 Task: Filter job titles by Technical Support Specialist.
Action: Mouse moved to (305, 92)
Screenshot: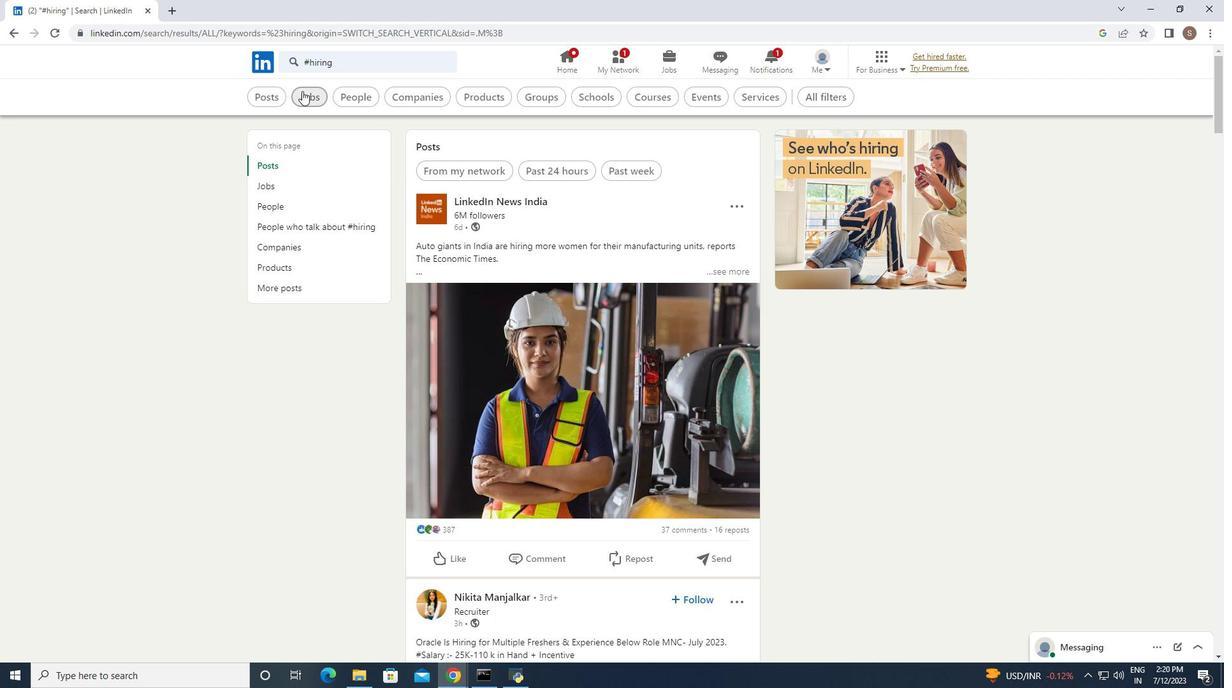 
Action: Mouse pressed left at (305, 92)
Screenshot: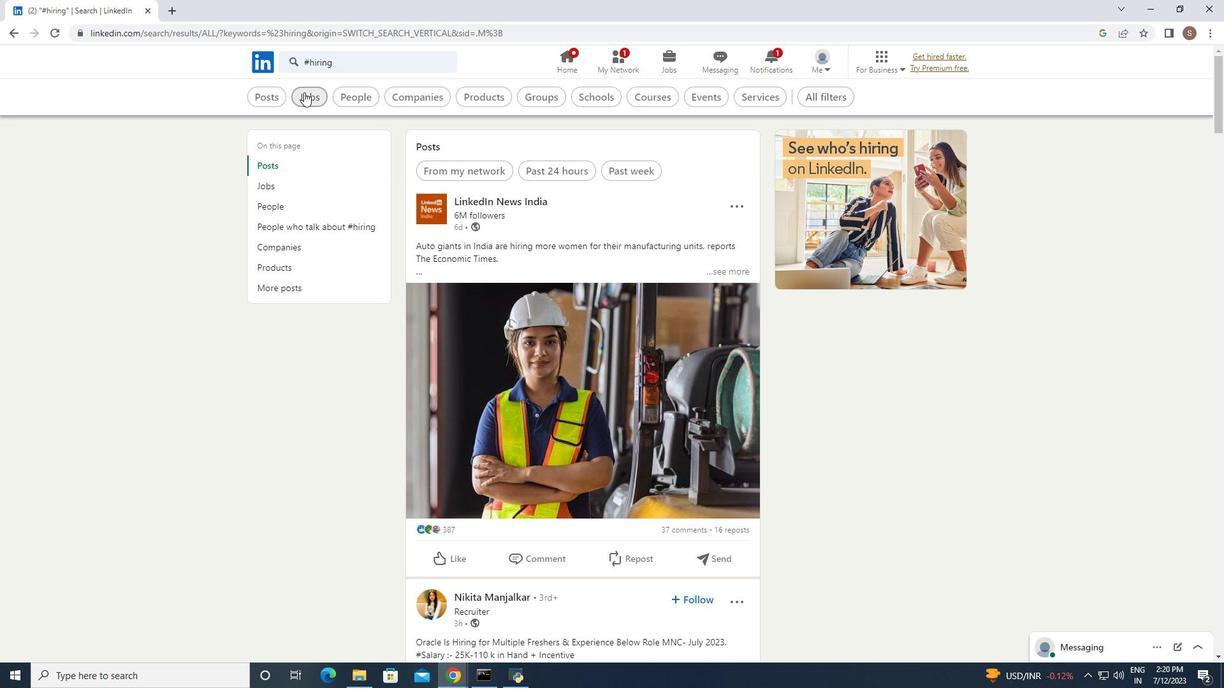 
Action: Mouse moved to (848, 95)
Screenshot: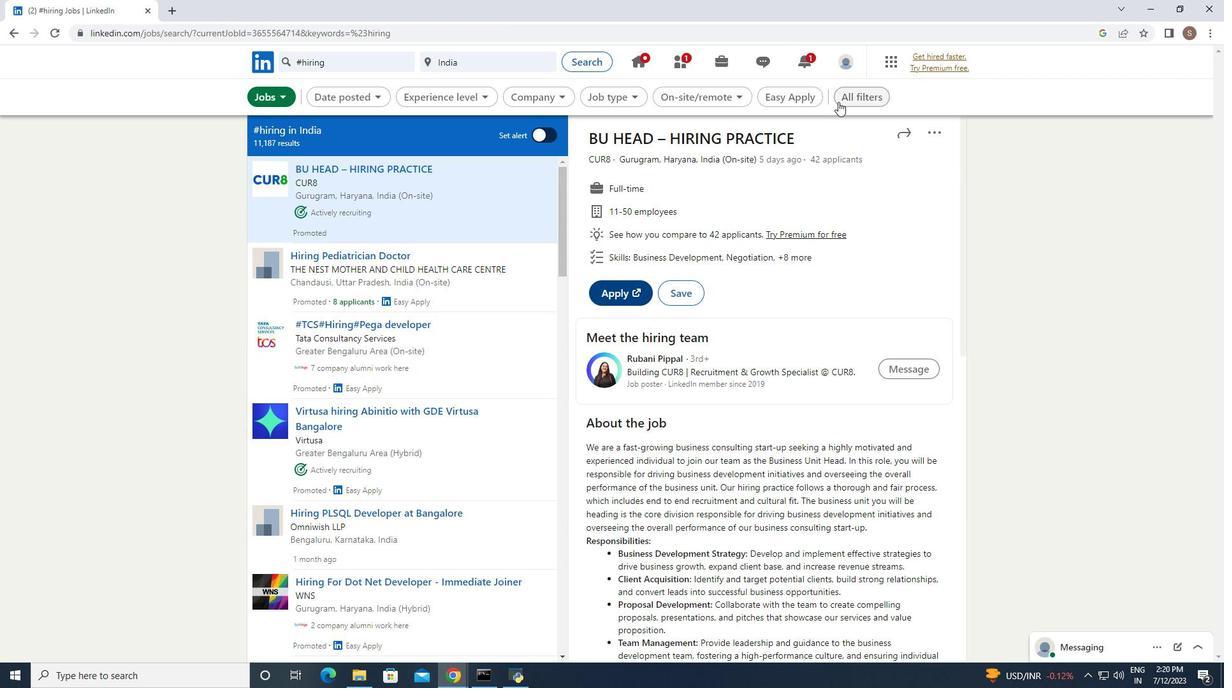 
Action: Mouse pressed left at (848, 95)
Screenshot: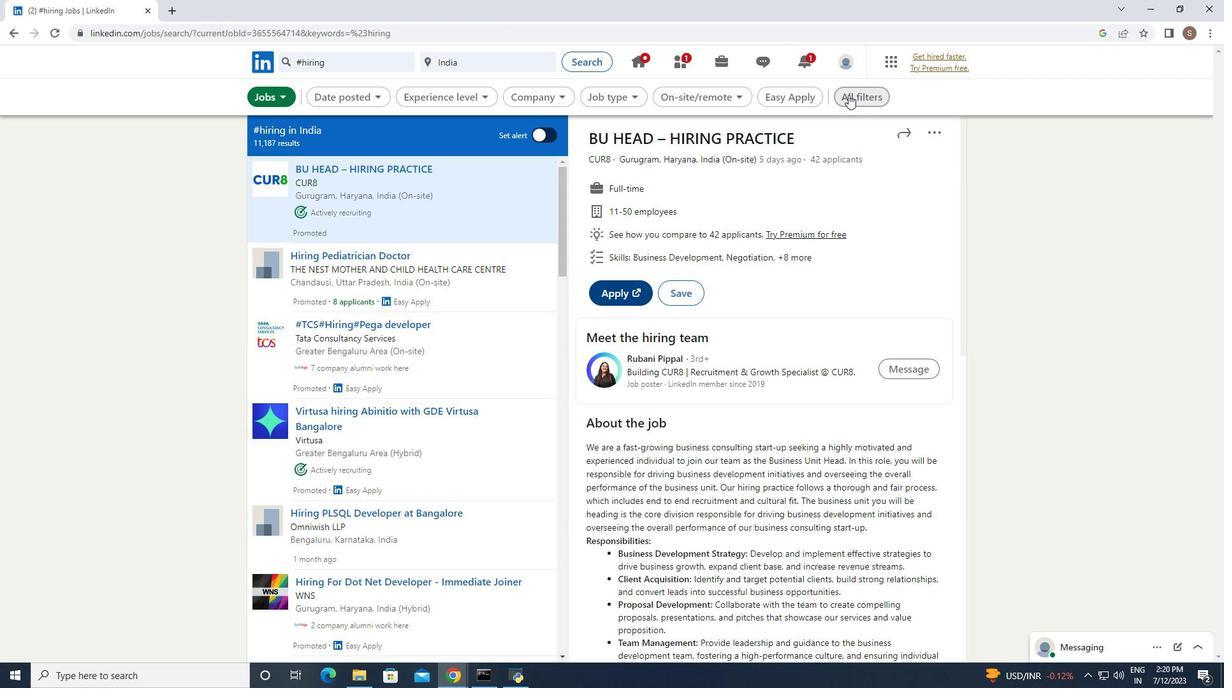 
Action: Mouse moved to (963, 407)
Screenshot: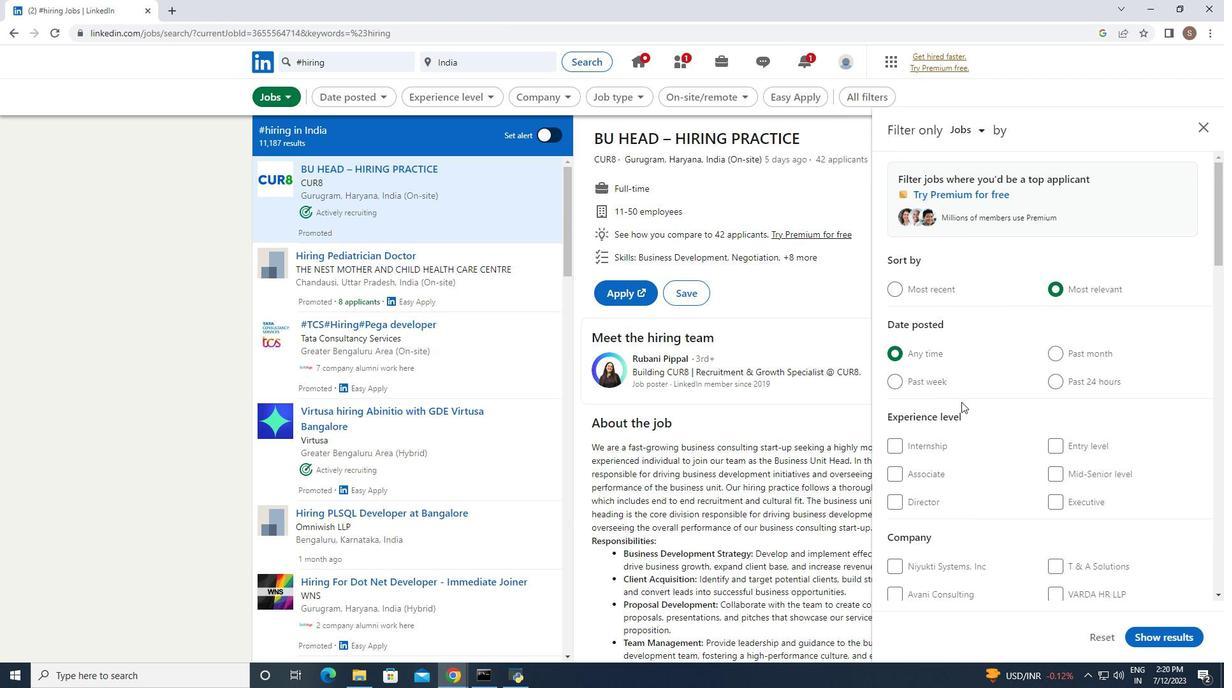 
Action: Mouse scrolled (963, 406) with delta (0, 0)
Screenshot: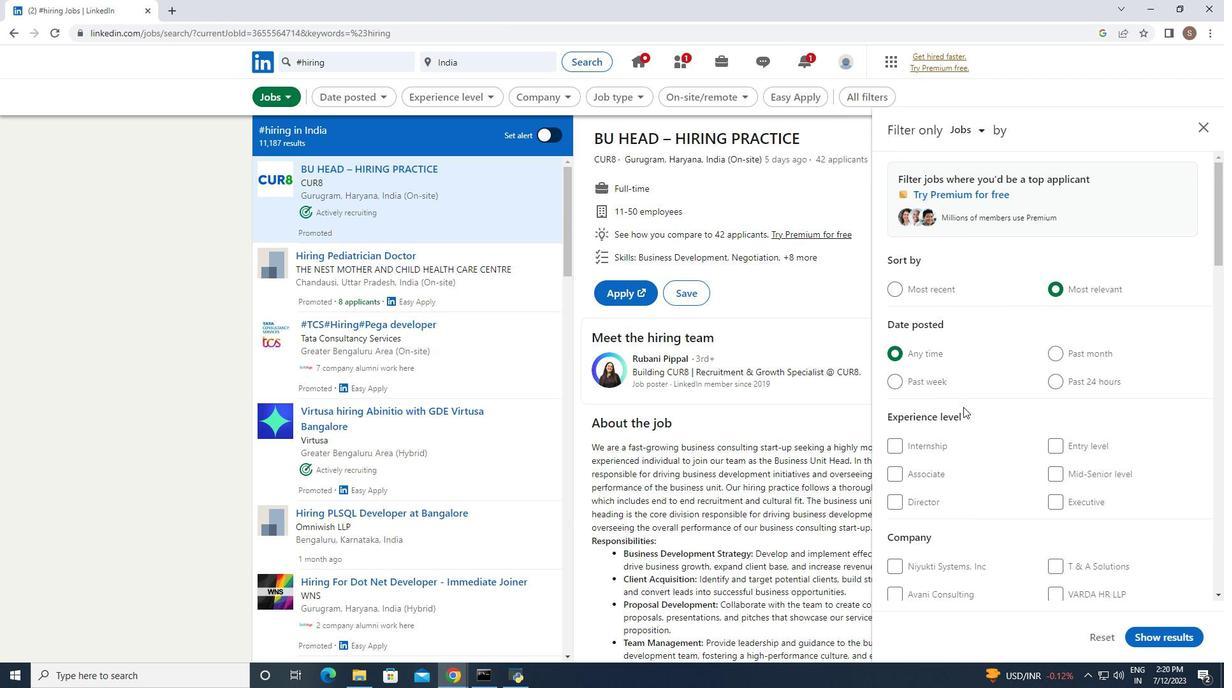 
Action: Mouse scrolled (963, 406) with delta (0, 0)
Screenshot: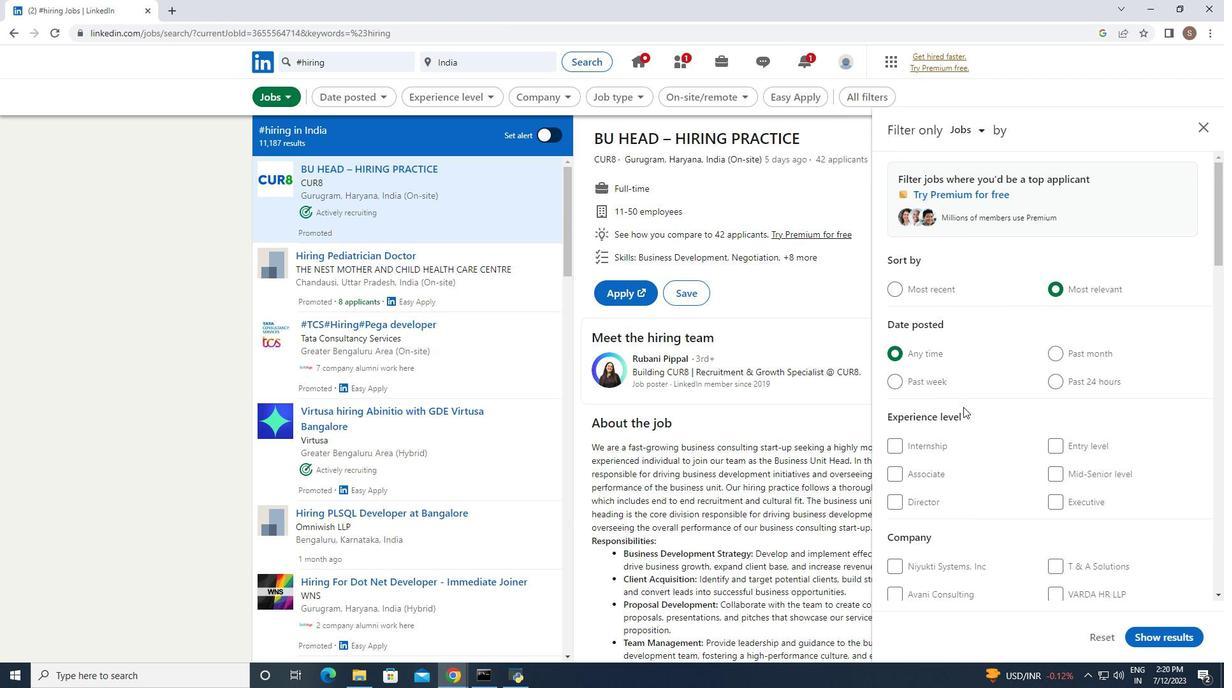 
Action: Mouse scrolled (963, 406) with delta (0, 0)
Screenshot: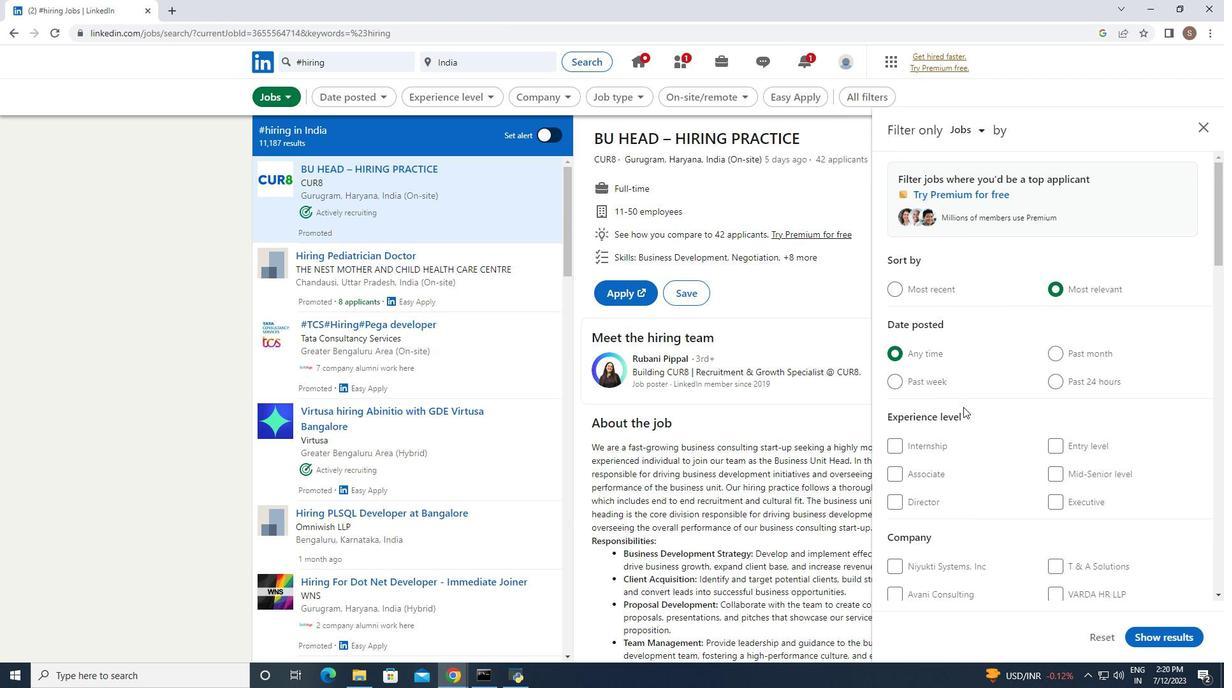 
Action: Mouse scrolled (963, 406) with delta (0, 0)
Screenshot: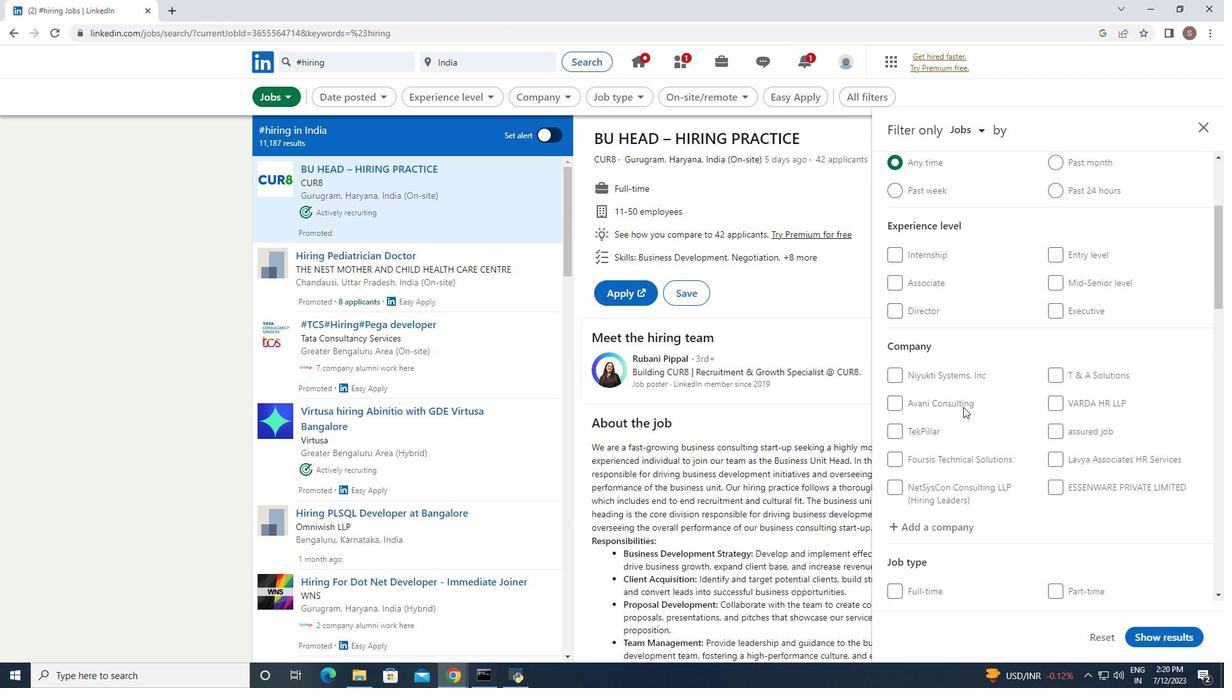 
Action: Mouse scrolled (963, 406) with delta (0, 0)
Screenshot: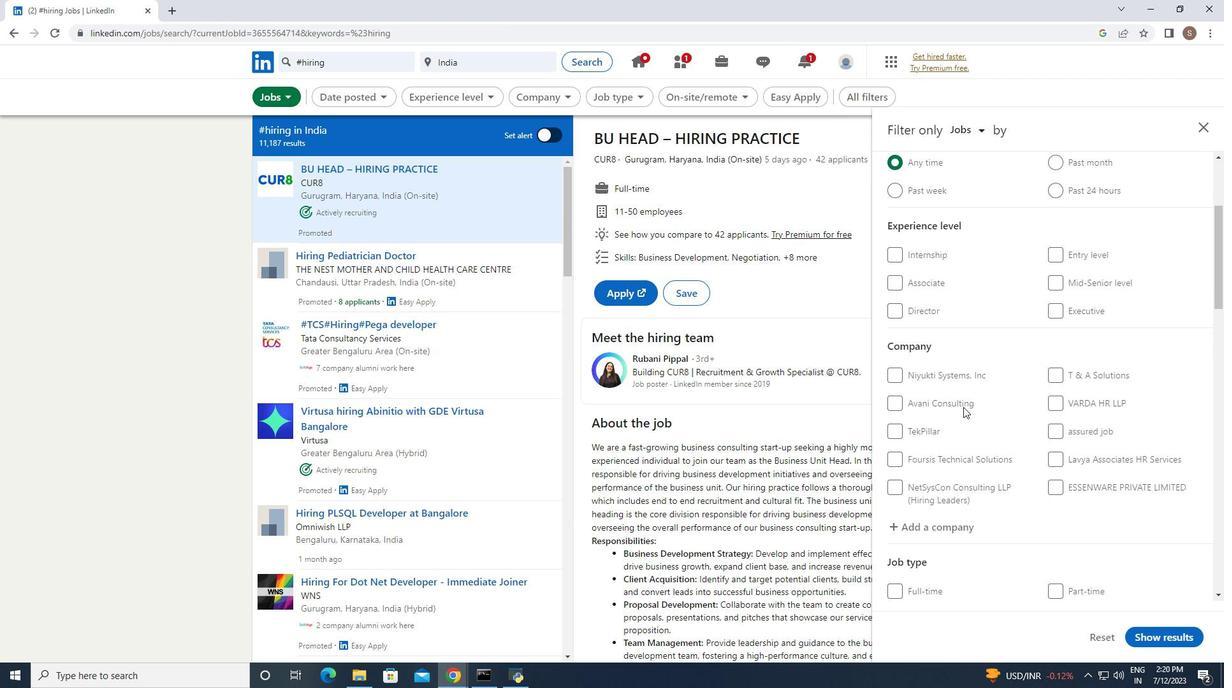 
Action: Mouse scrolled (963, 406) with delta (0, 0)
Screenshot: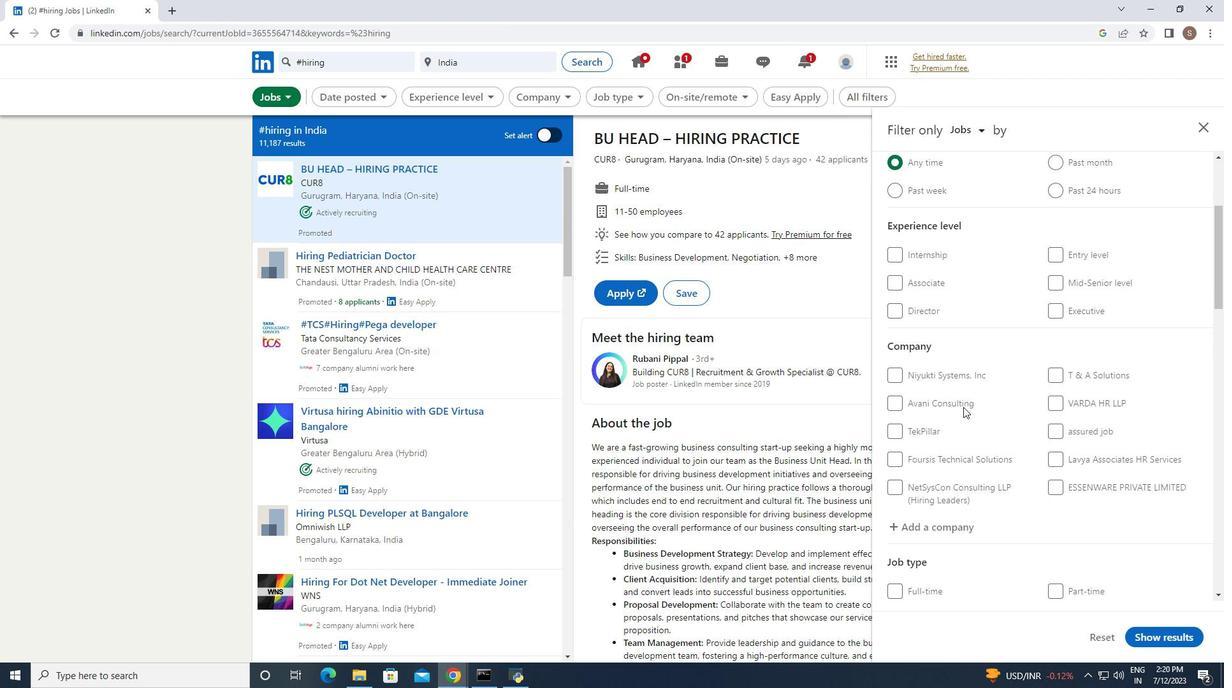 
Action: Mouse scrolled (963, 406) with delta (0, 0)
Screenshot: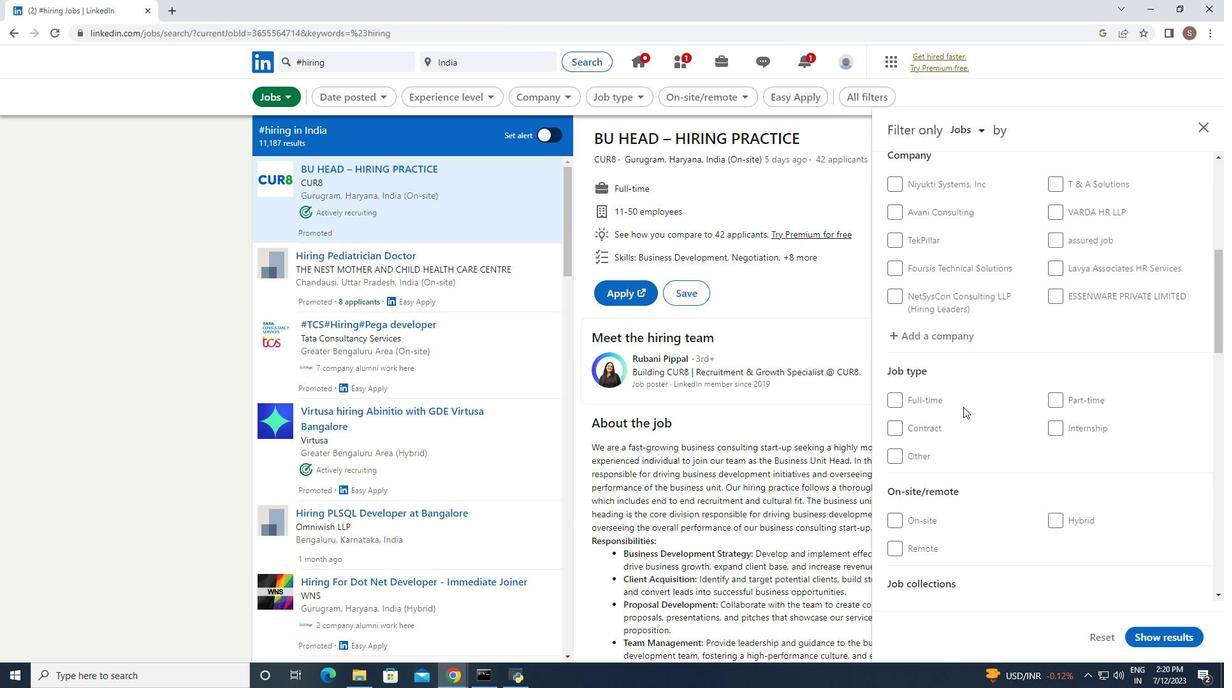 
Action: Mouse scrolled (963, 406) with delta (0, 0)
Screenshot: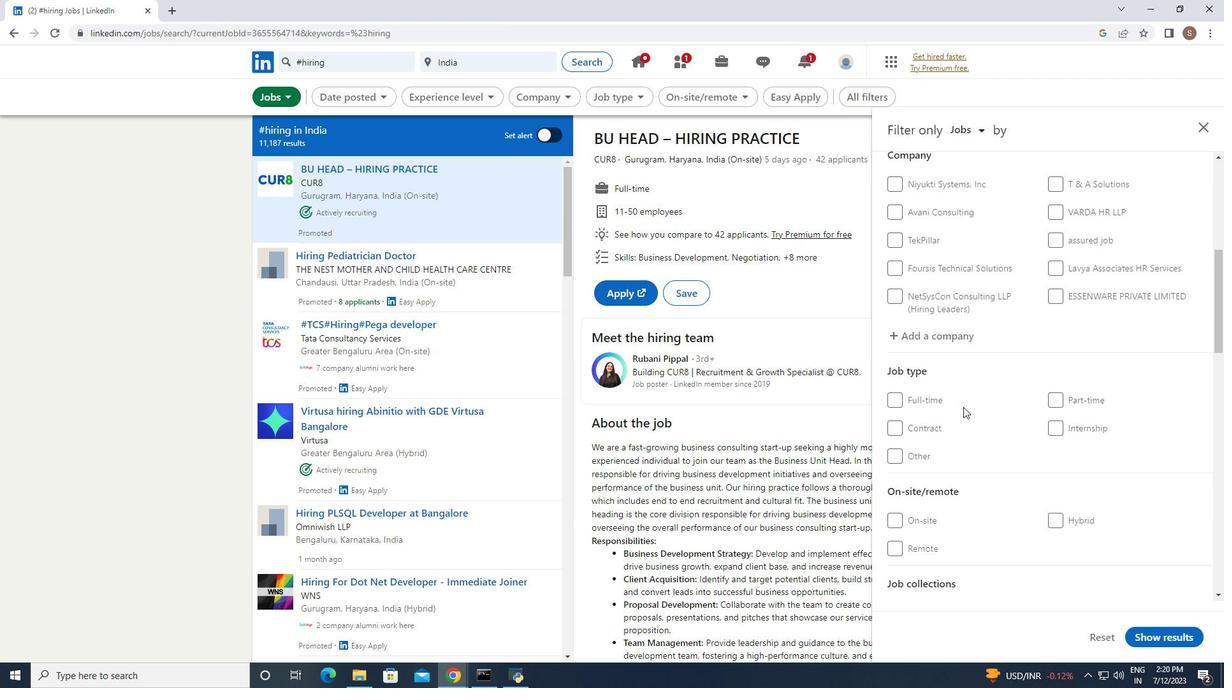 
Action: Mouse scrolled (963, 406) with delta (0, 0)
Screenshot: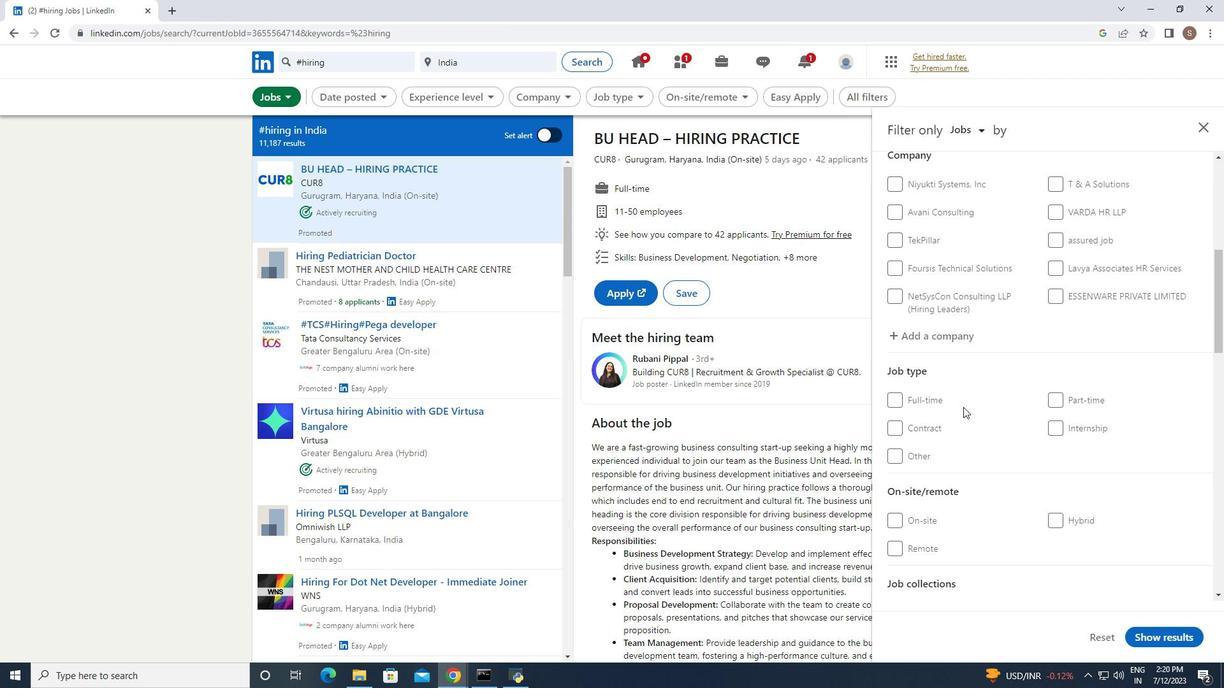 
Action: Mouse scrolled (963, 406) with delta (0, 0)
Screenshot: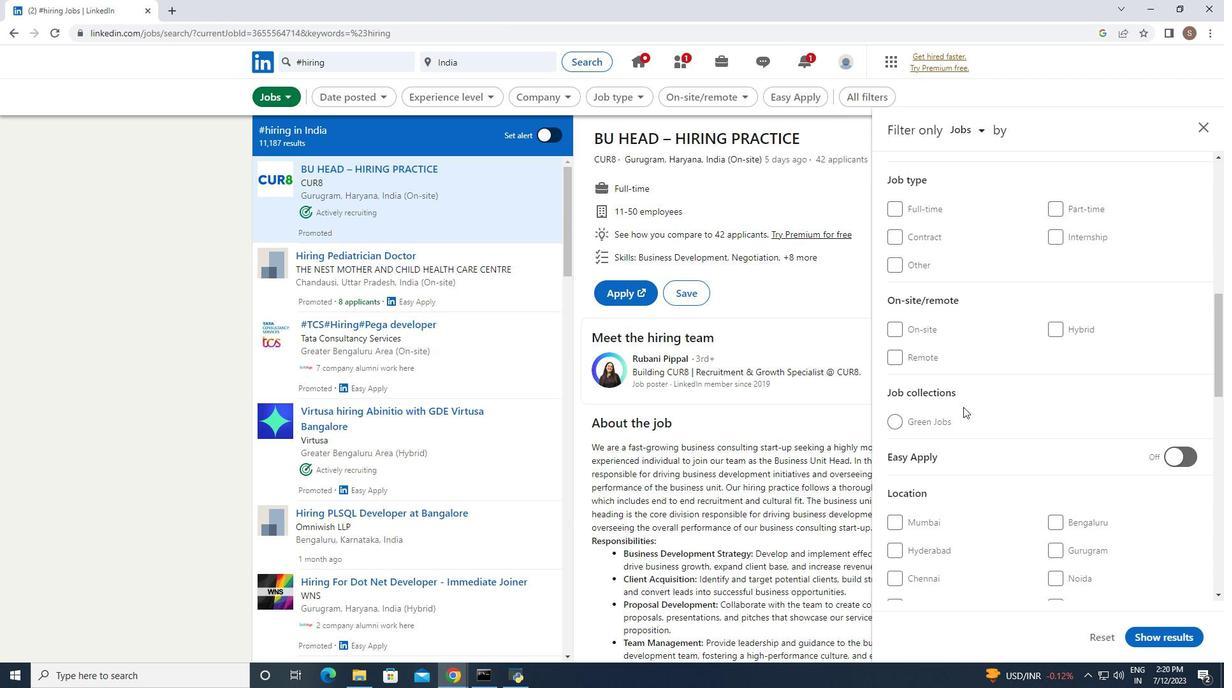 
Action: Mouse scrolled (963, 406) with delta (0, 0)
Screenshot: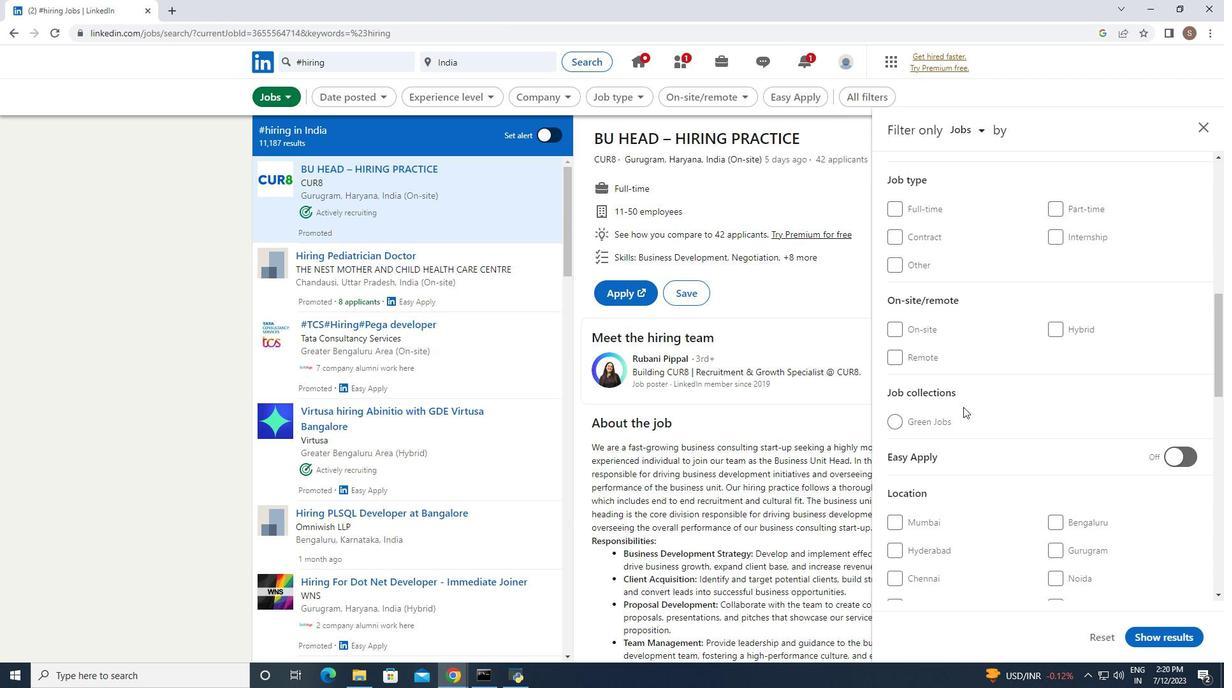 
Action: Mouse scrolled (963, 406) with delta (0, 0)
Screenshot: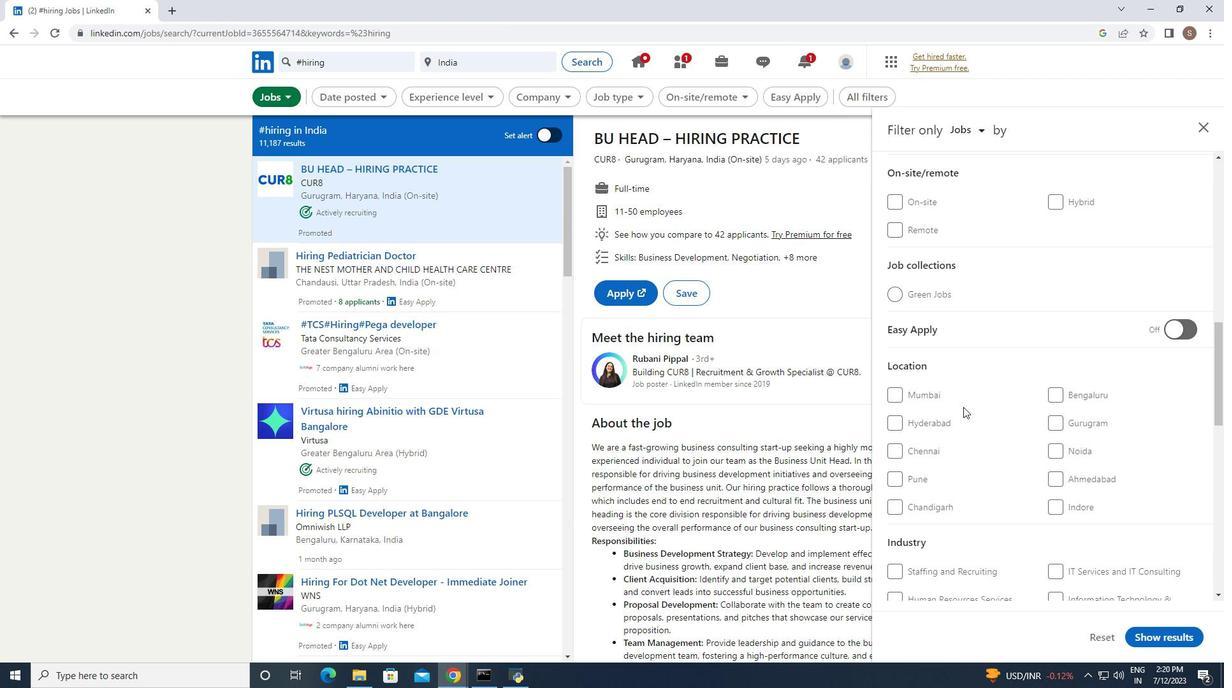 
Action: Mouse scrolled (963, 406) with delta (0, 0)
Screenshot: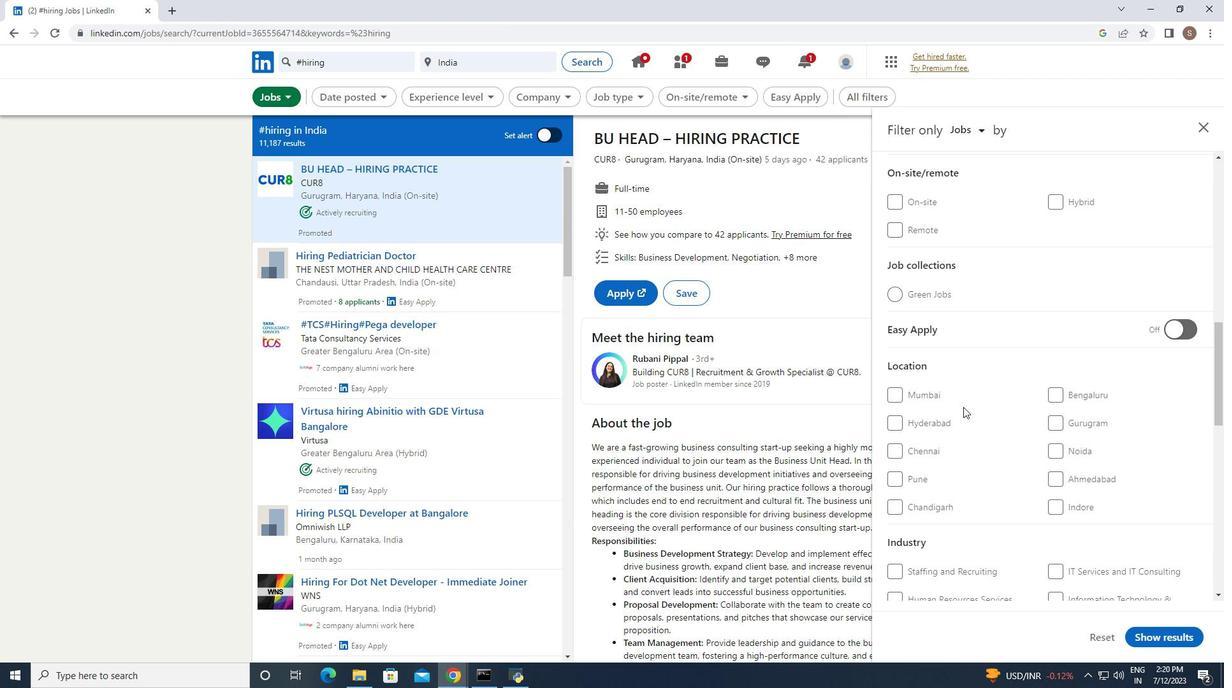 
Action: Mouse scrolled (963, 406) with delta (0, 0)
Screenshot: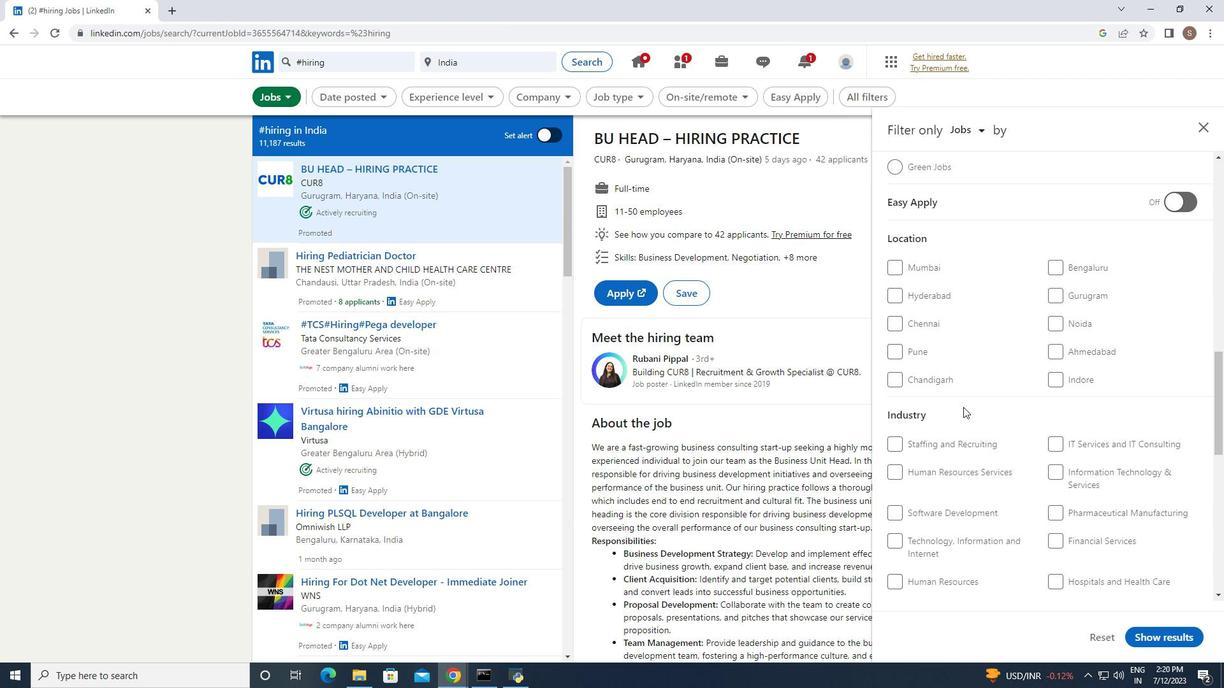 
Action: Mouse scrolled (963, 406) with delta (0, 0)
Screenshot: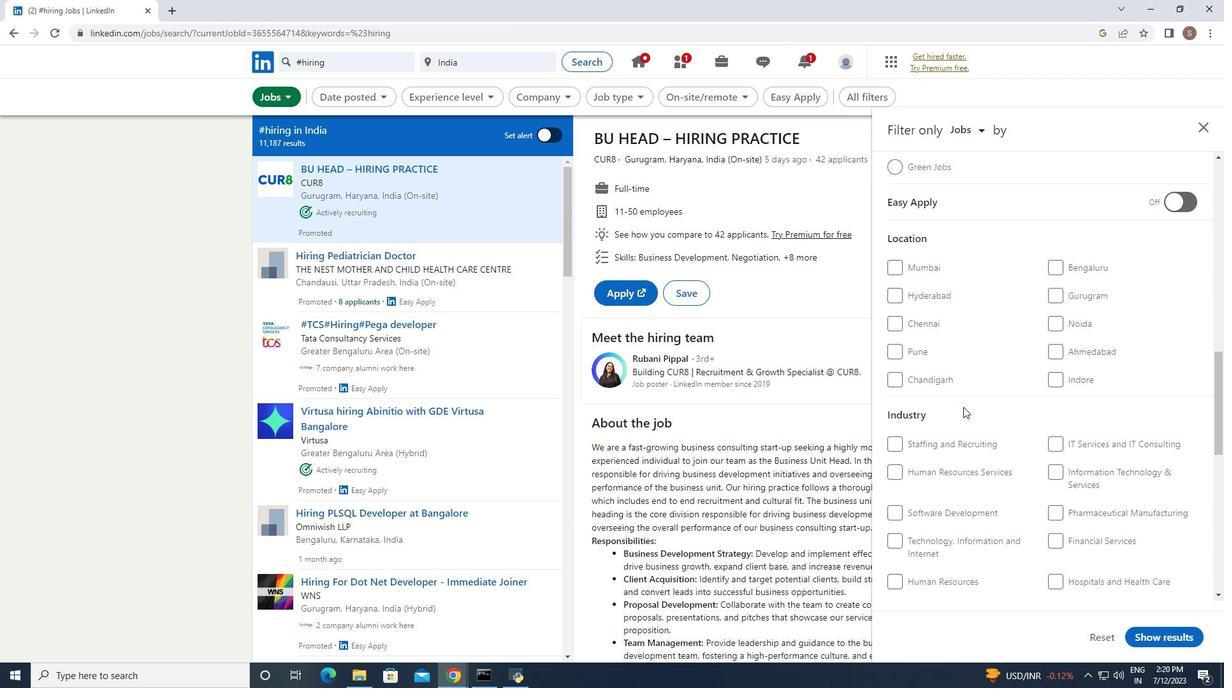 
Action: Mouse scrolled (963, 406) with delta (0, 0)
Screenshot: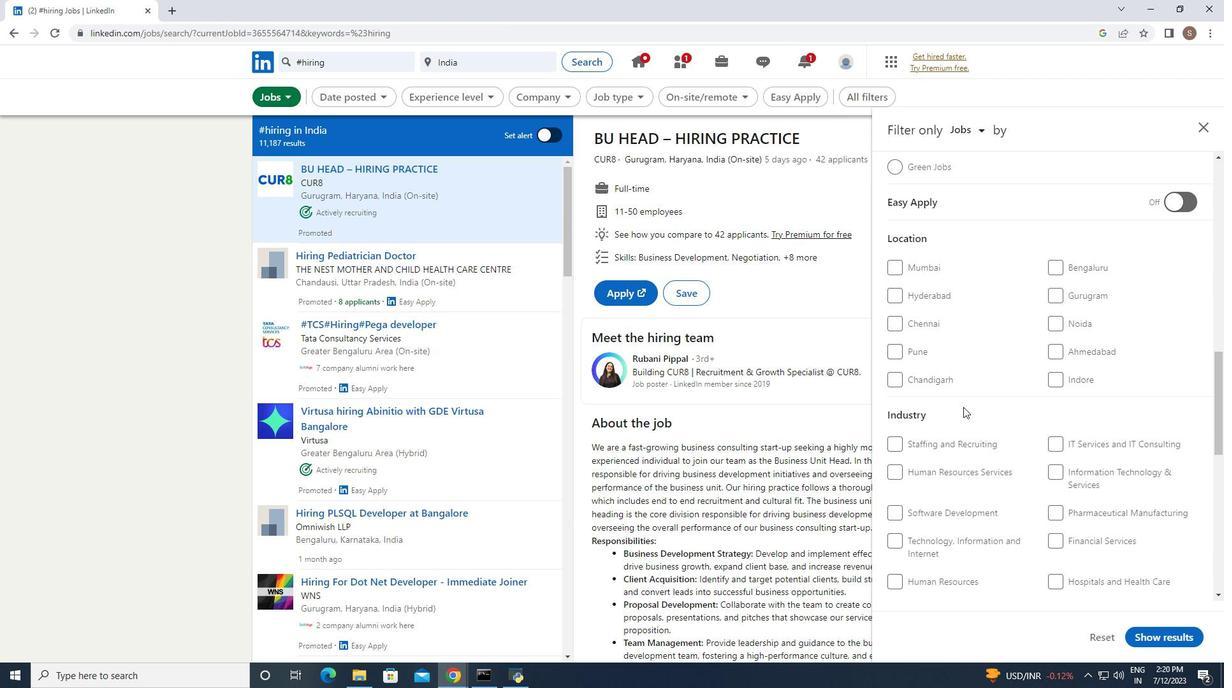 
Action: Mouse scrolled (963, 406) with delta (0, 0)
Screenshot: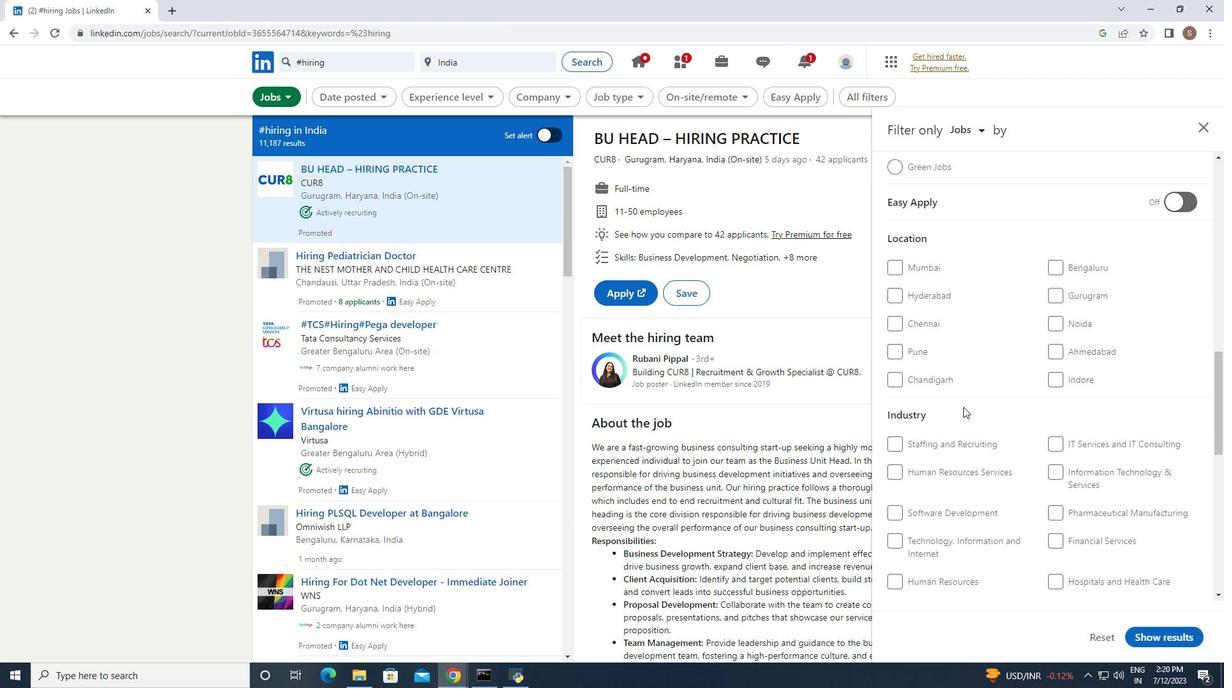 
Action: Mouse scrolled (963, 406) with delta (0, 0)
Screenshot: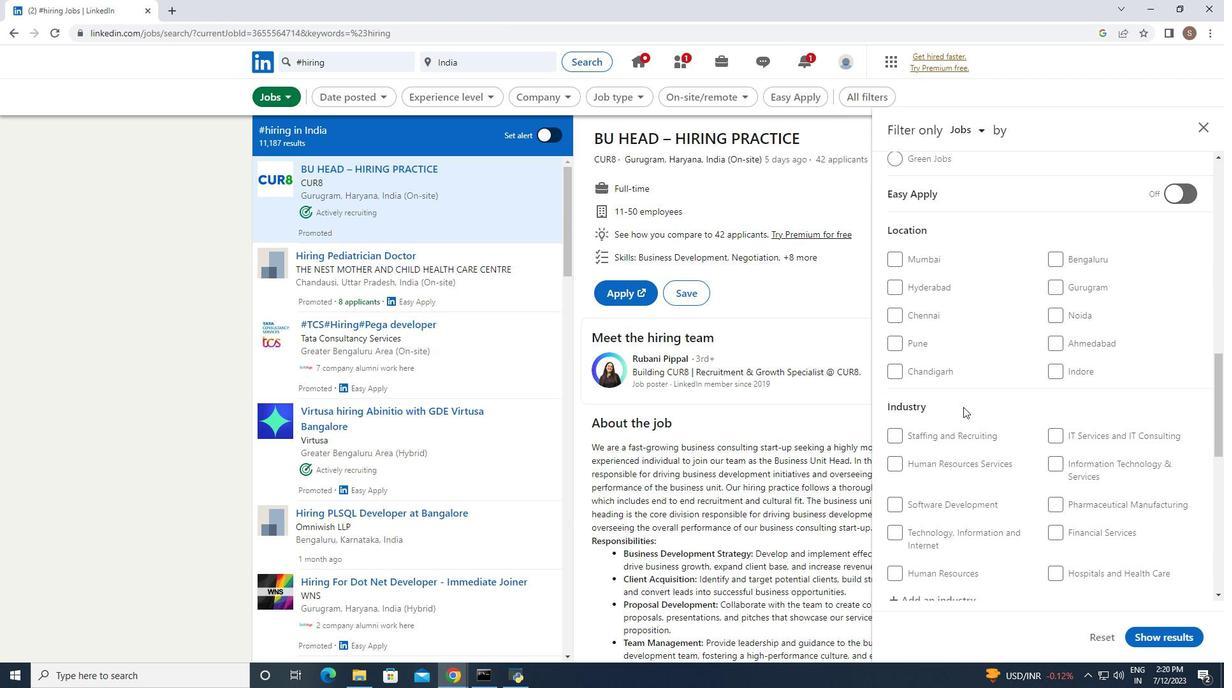 
Action: Mouse scrolled (963, 406) with delta (0, 0)
Screenshot: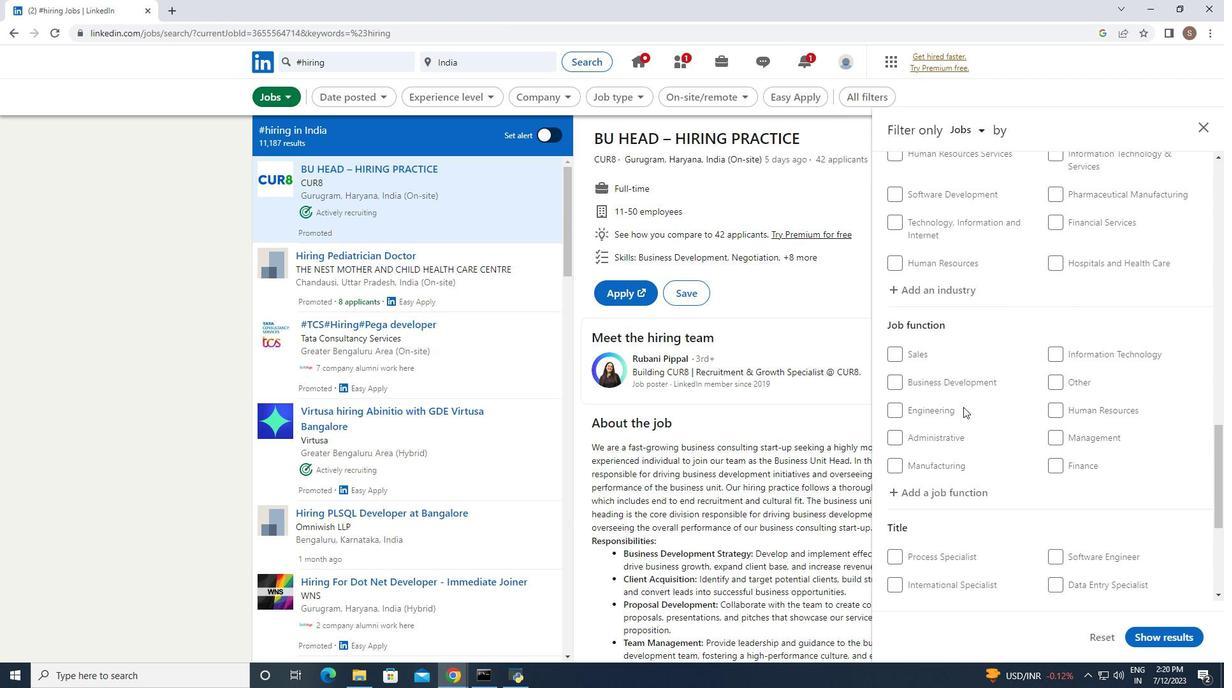 
Action: Mouse scrolled (963, 406) with delta (0, 0)
Screenshot: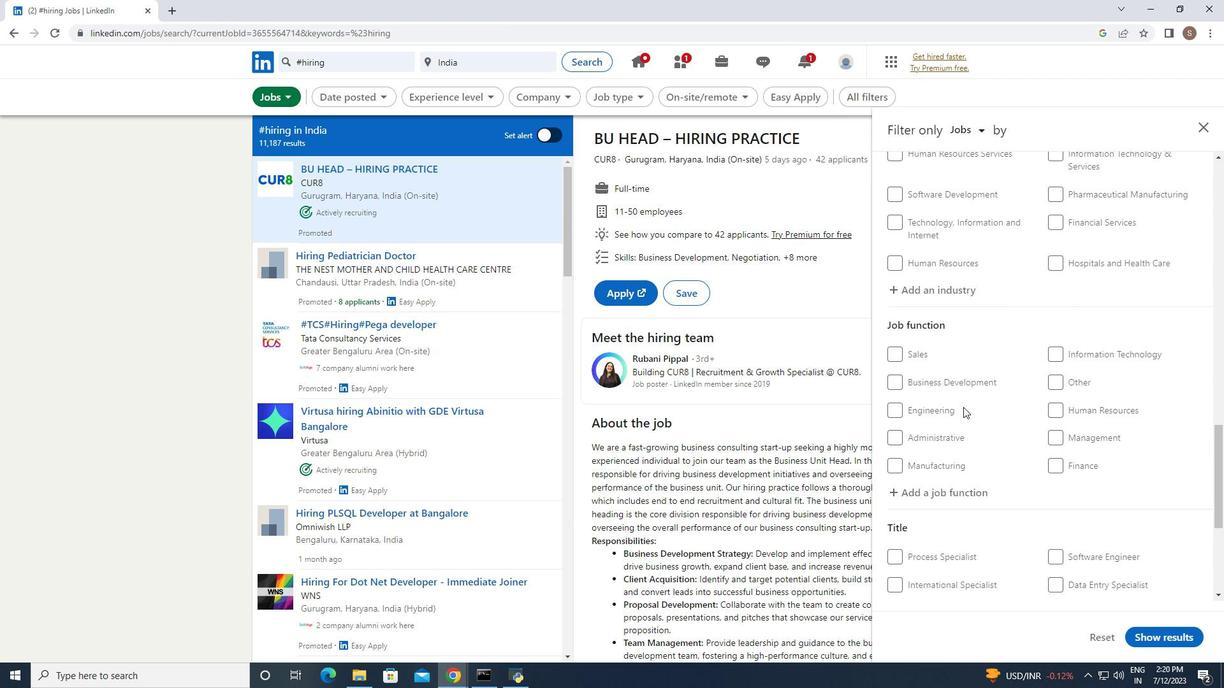 
Action: Mouse scrolled (963, 406) with delta (0, 0)
Screenshot: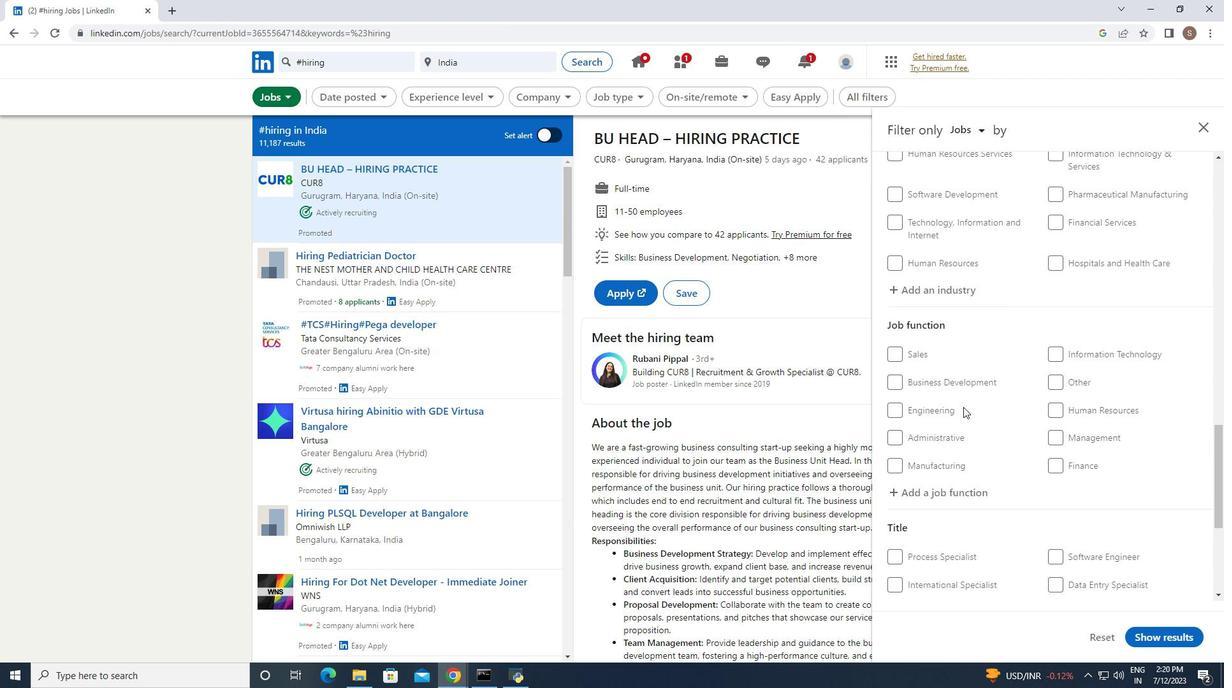 
Action: Mouse moved to (963, 407)
Screenshot: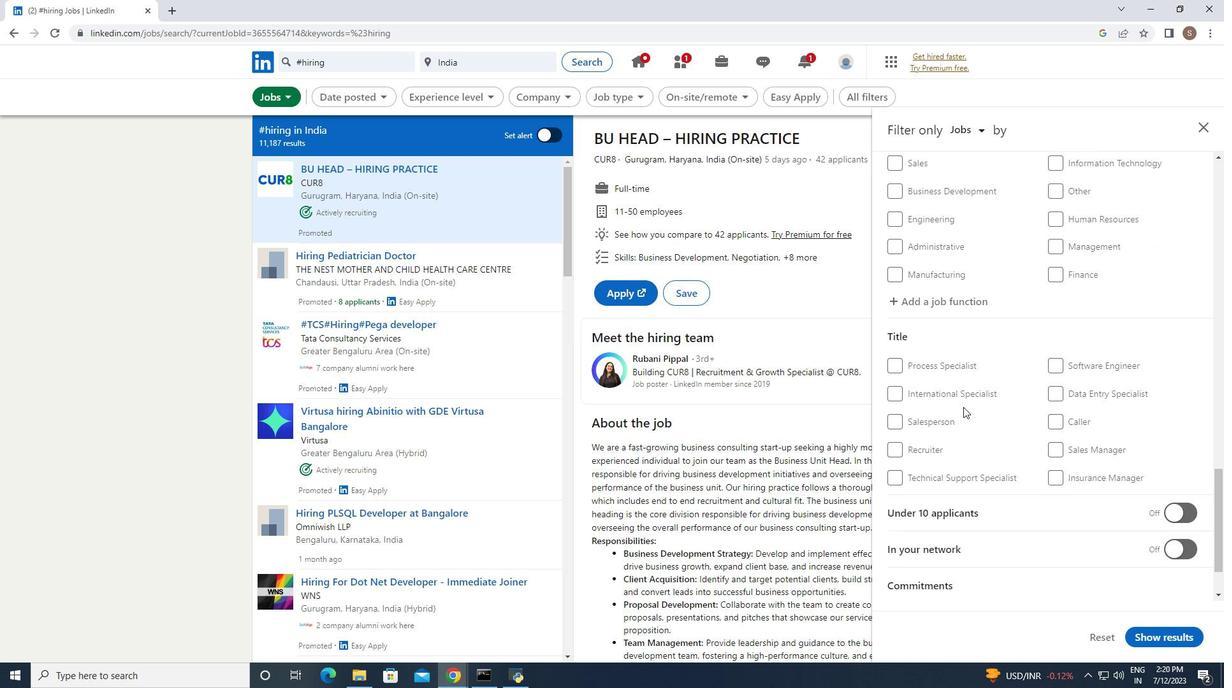 
Action: Mouse scrolled (963, 406) with delta (0, 0)
Screenshot: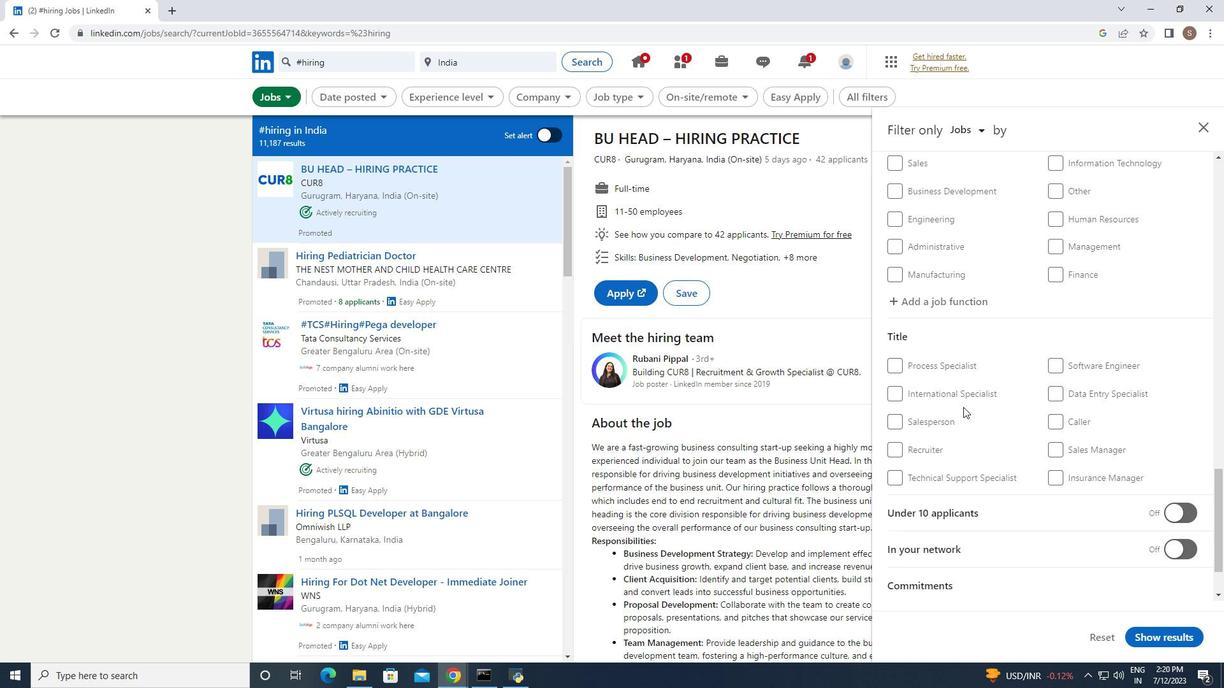 
Action: Mouse moved to (897, 410)
Screenshot: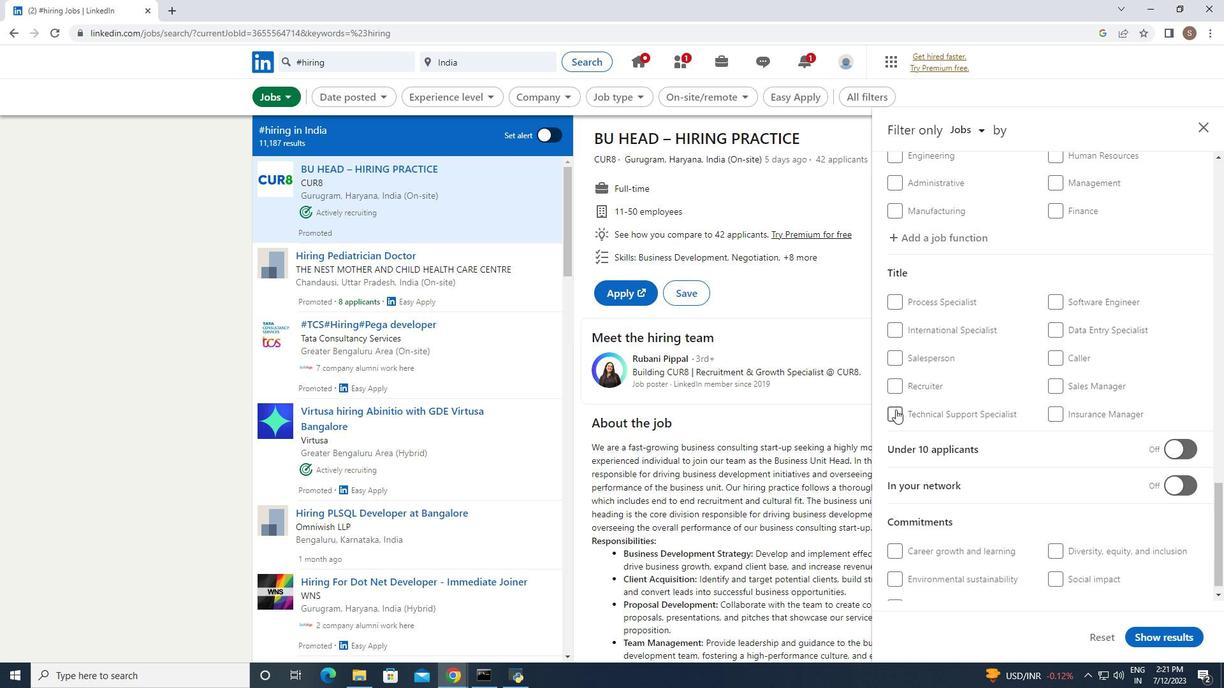 
Action: Mouse pressed left at (897, 410)
Screenshot: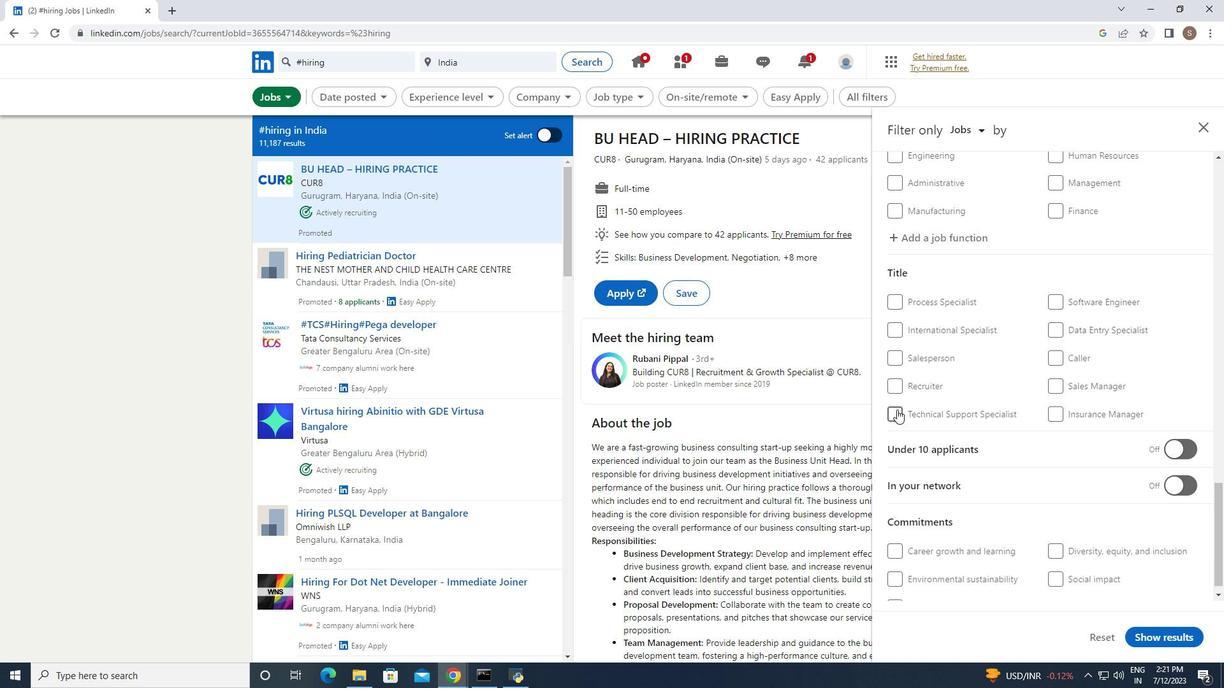 
Action: Mouse moved to (1152, 637)
Screenshot: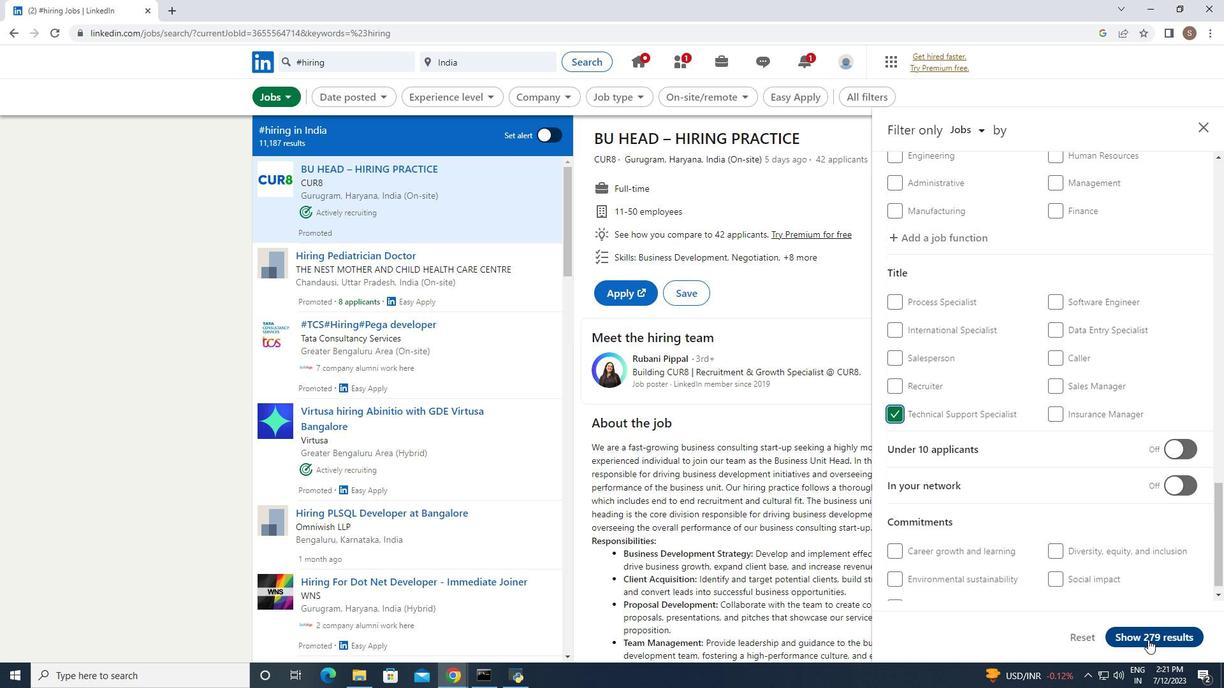 
Action: Mouse pressed left at (1152, 637)
Screenshot: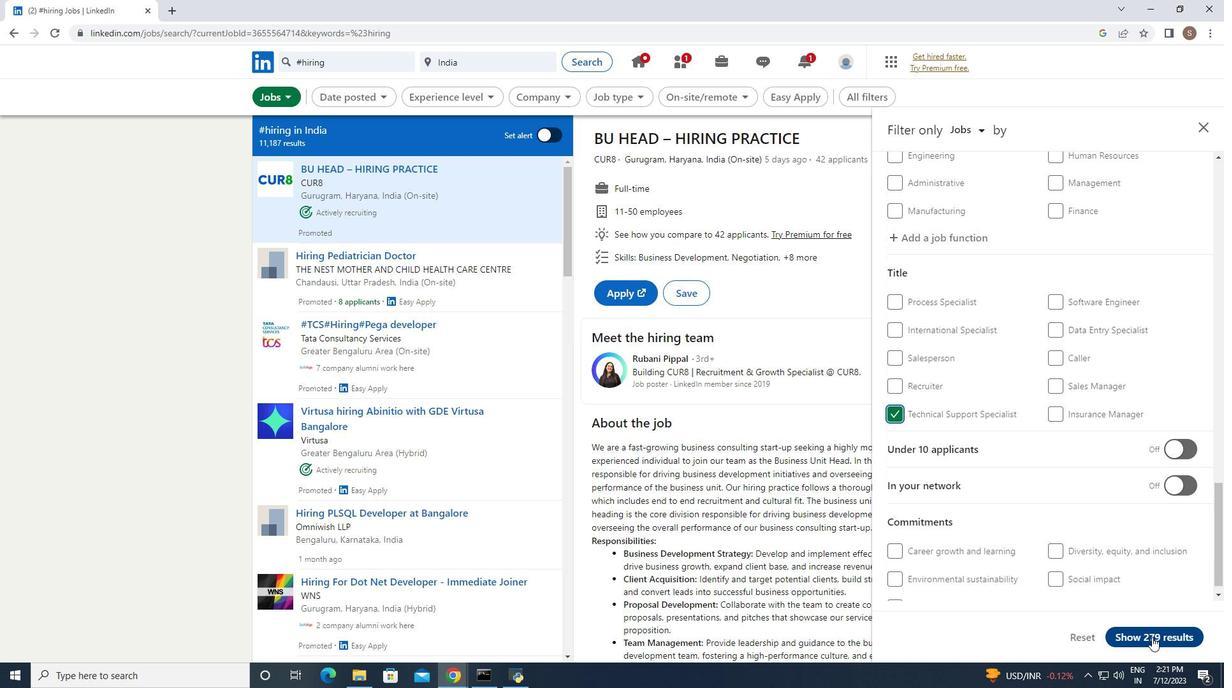 
